 Task: Change the block options to "For 3 days" in the organization "Mark56771".
Action: Mouse moved to (1030, 81)
Screenshot: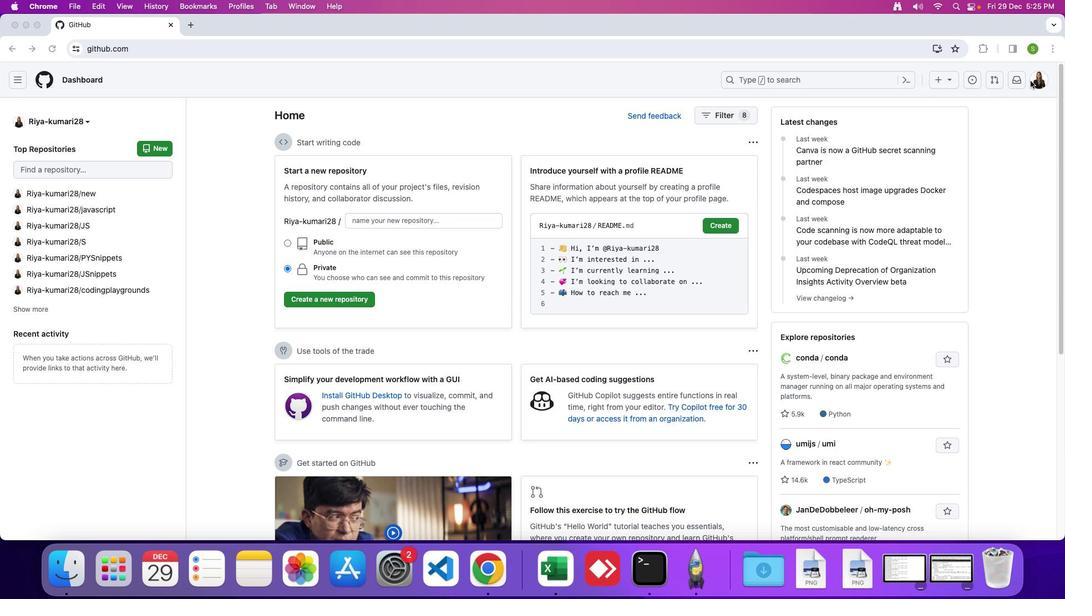 
Action: Mouse pressed left at (1030, 81)
Screenshot: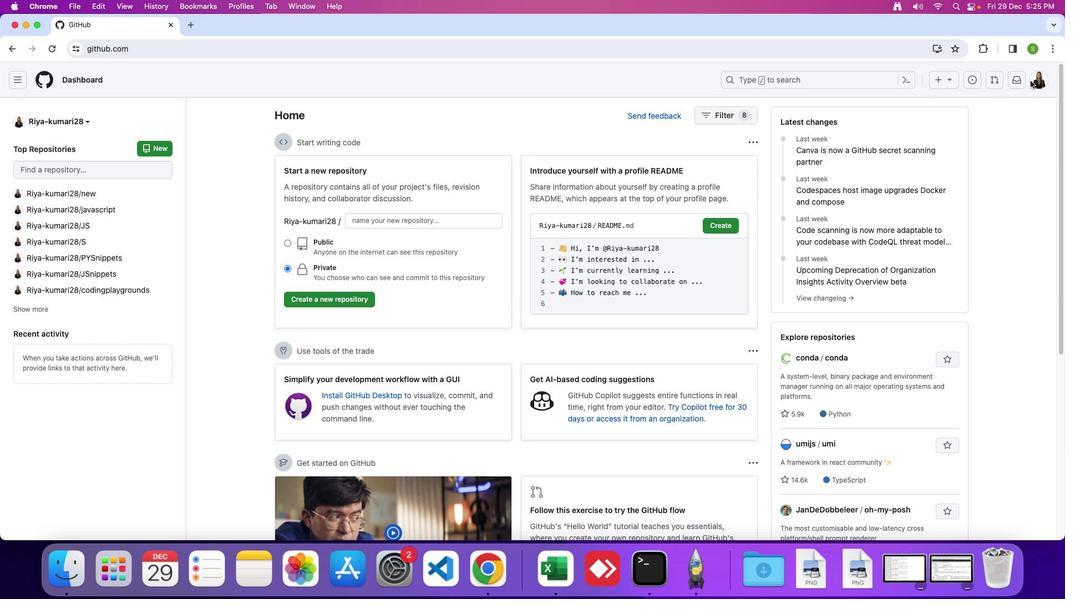 
Action: Mouse moved to (1035, 78)
Screenshot: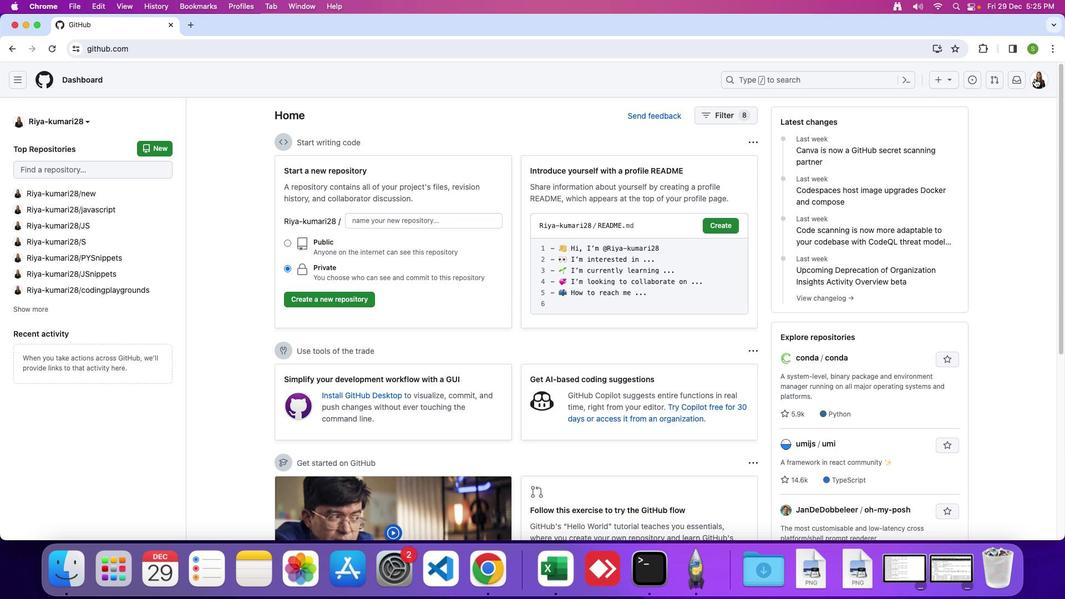 
Action: Mouse pressed left at (1035, 78)
Screenshot: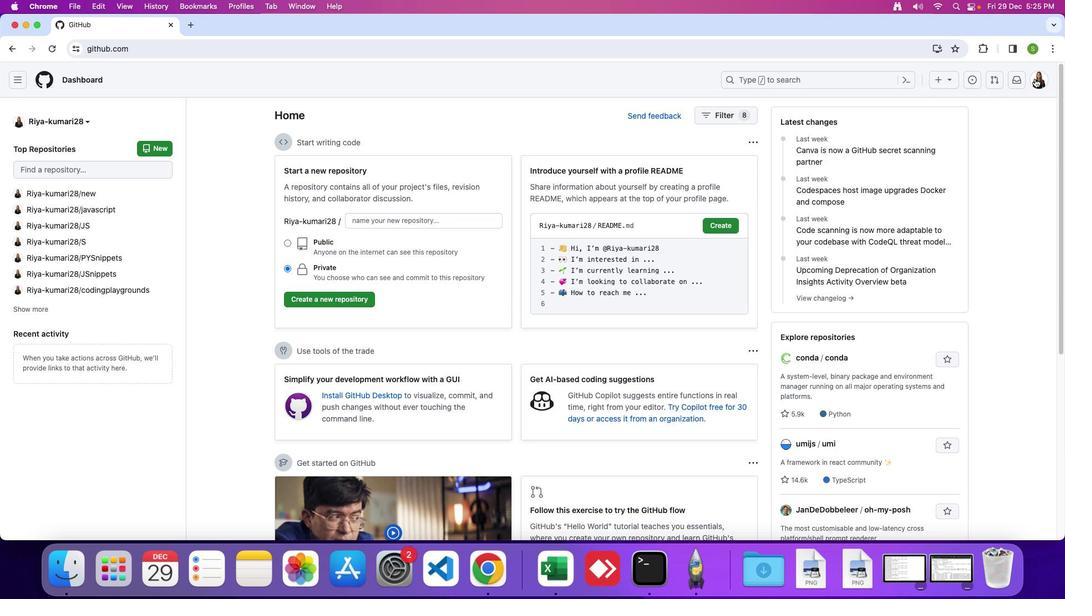 
Action: Mouse moved to (952, 210)
Screenshot: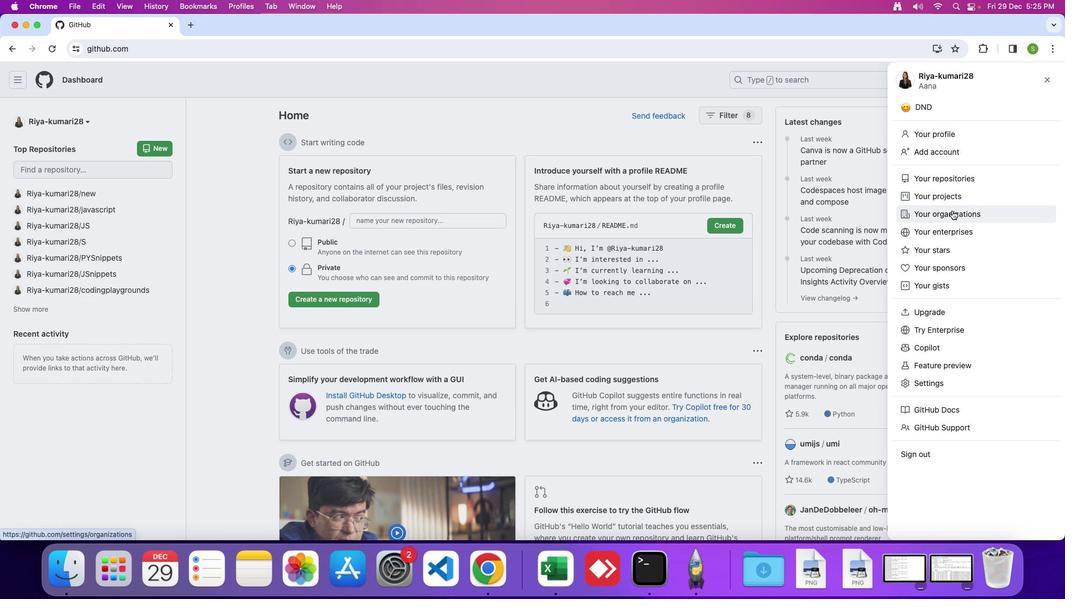 
Action: Mouse pressed left at (952, 210)
Screenshot: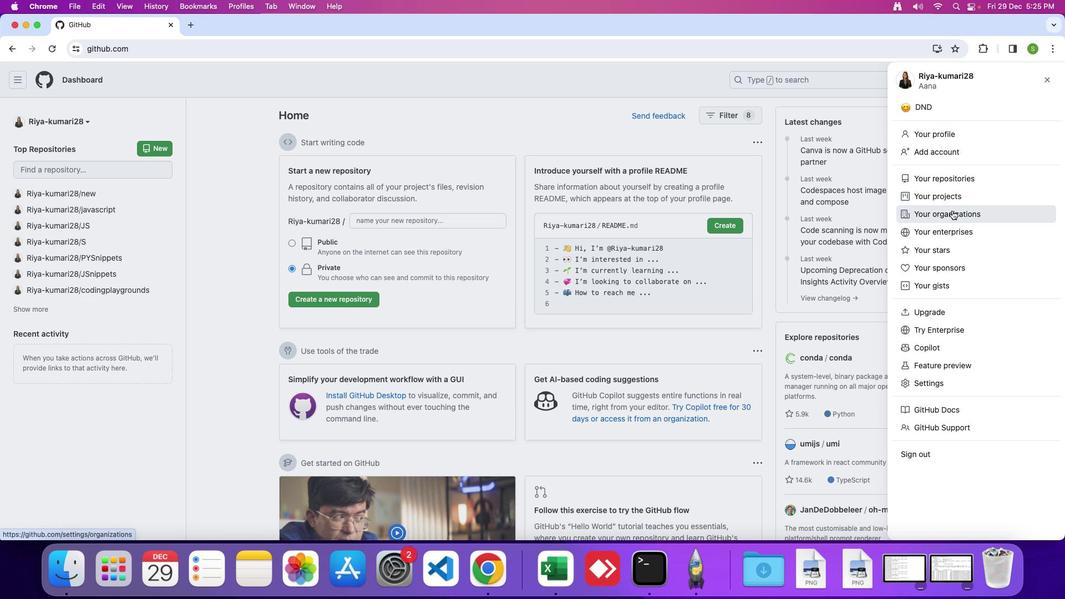 
Action: Mouse moved to (795, 228)
Screenshot: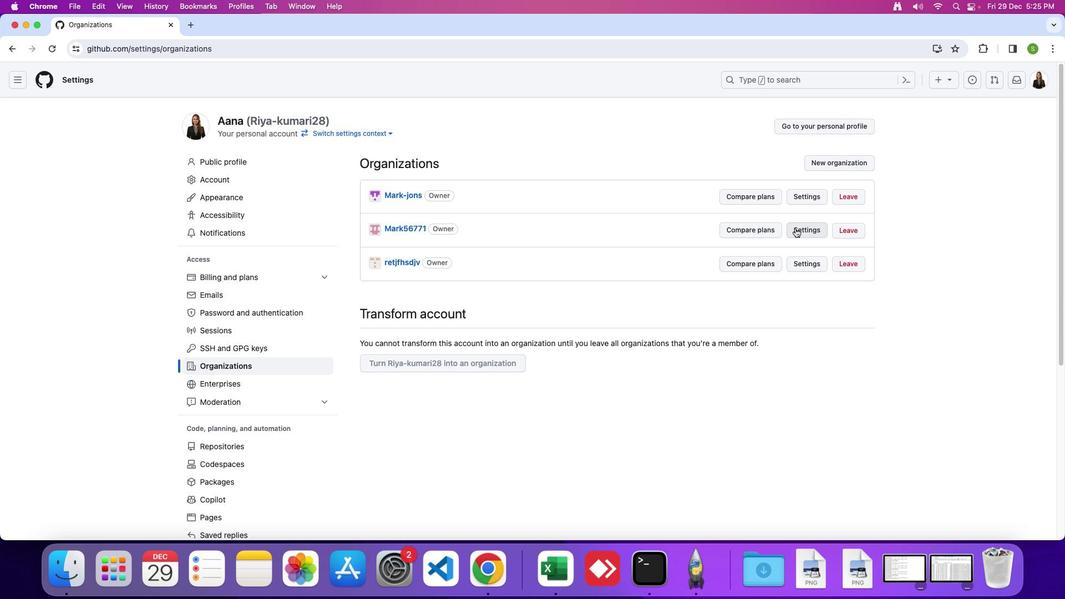 
Action: Mouse pressed left at (795, 228)
Screenshot: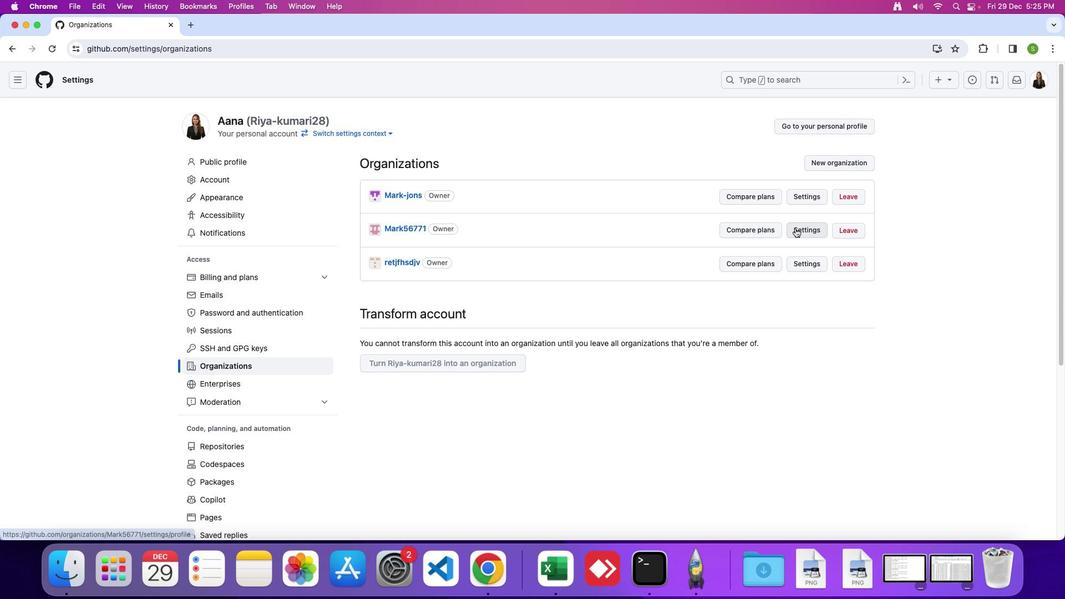 
Action: Mouse moved to (259, 292)
Screenshot: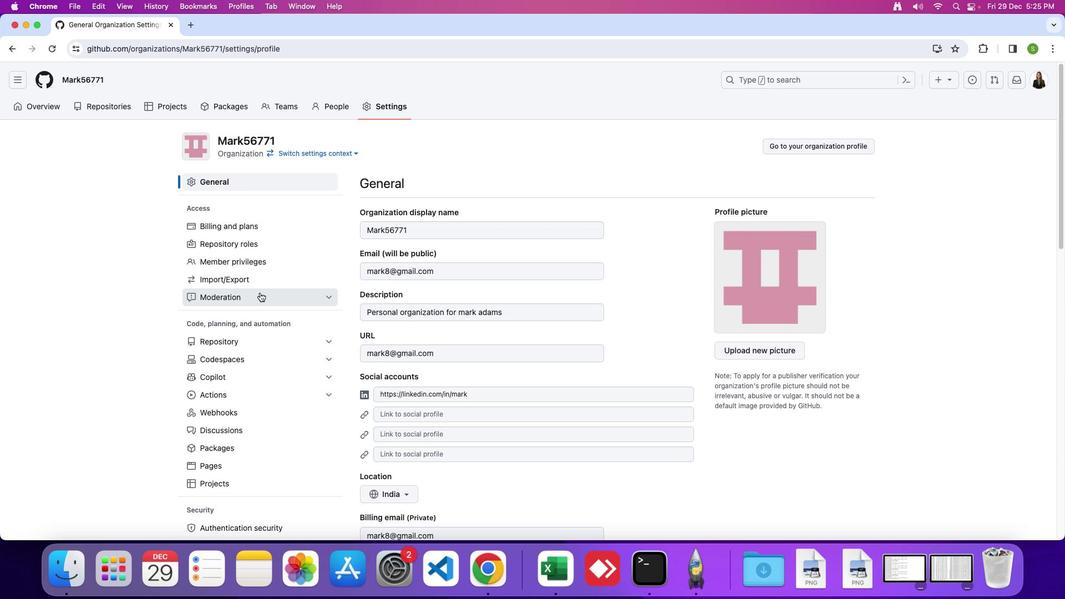 
Action: Mouse pressed left at (259, 292)
Screenshot: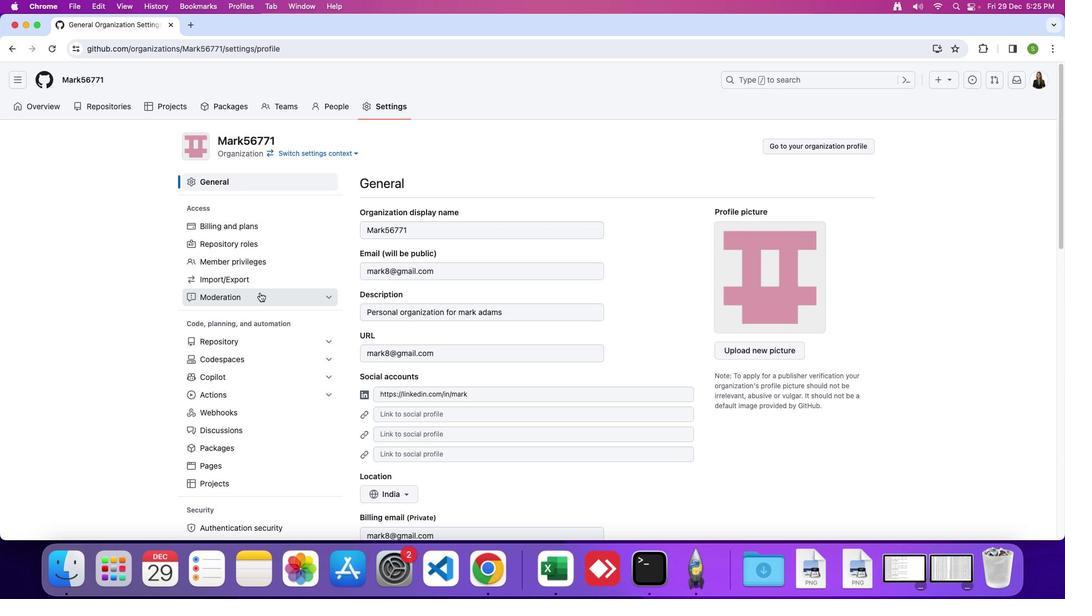 
Action: Mouse moved to (246, 313)
Screenshot: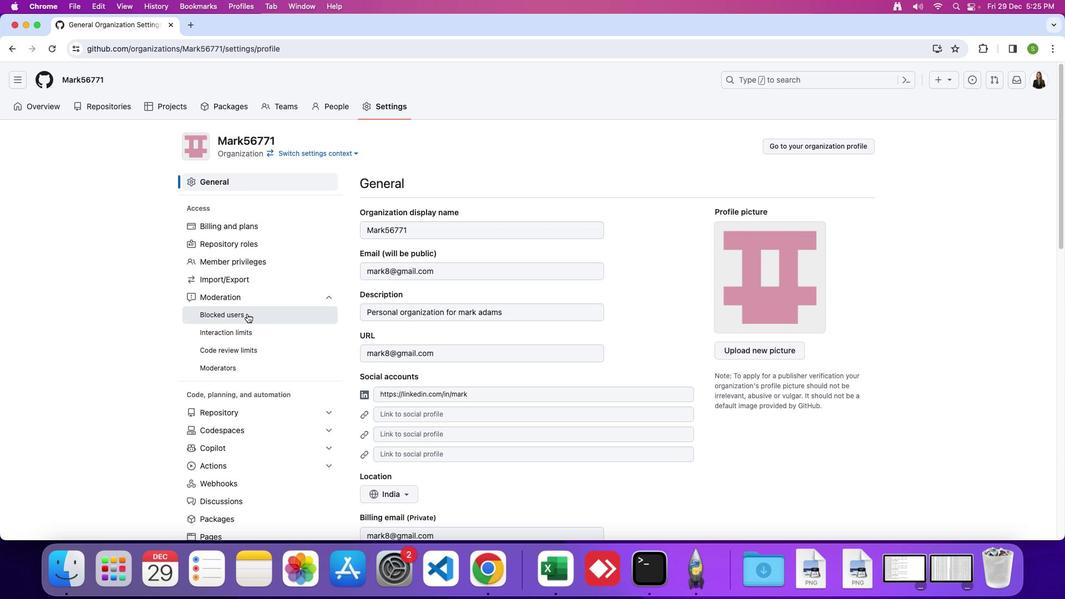 
Action: Mouse pressed left at (246, 313)
Screenshot: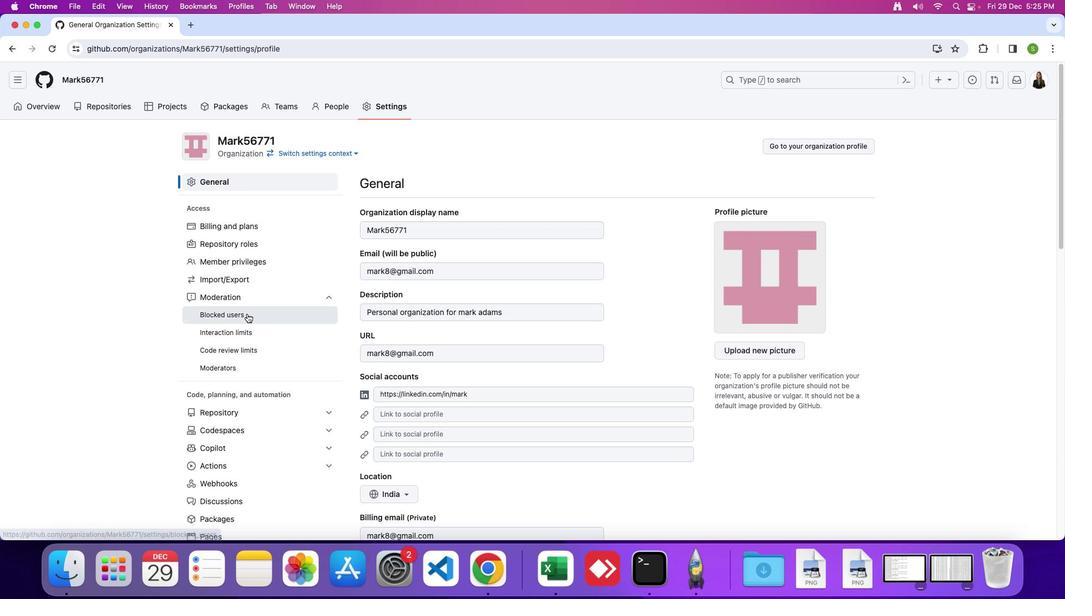 
Action: Mouse moved to (771, 299)
Screenshot: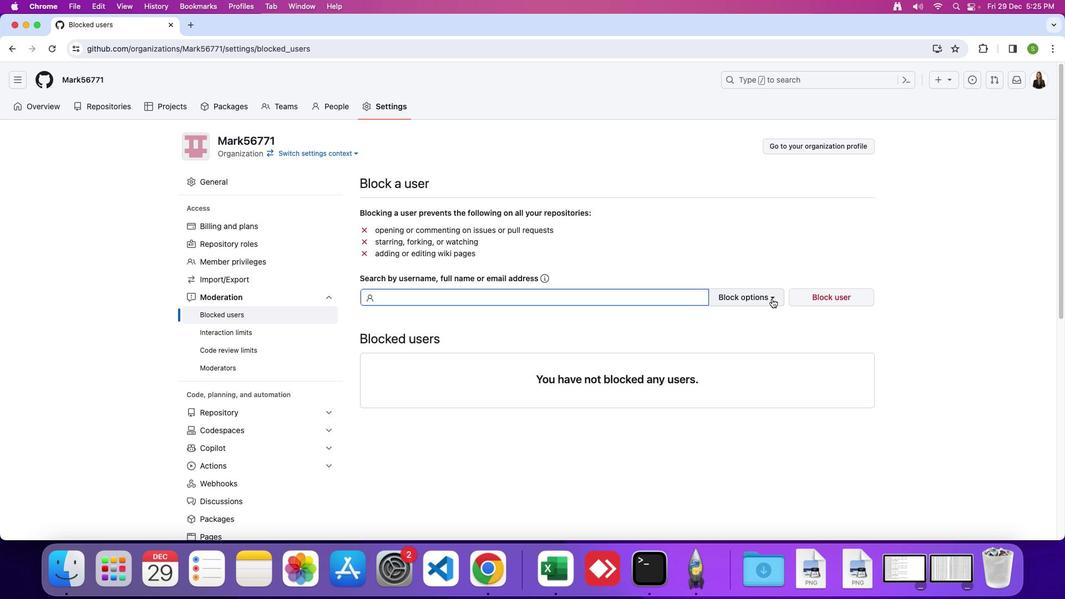 
Action: Mouse pressed left at (771, 299)
Screenshot: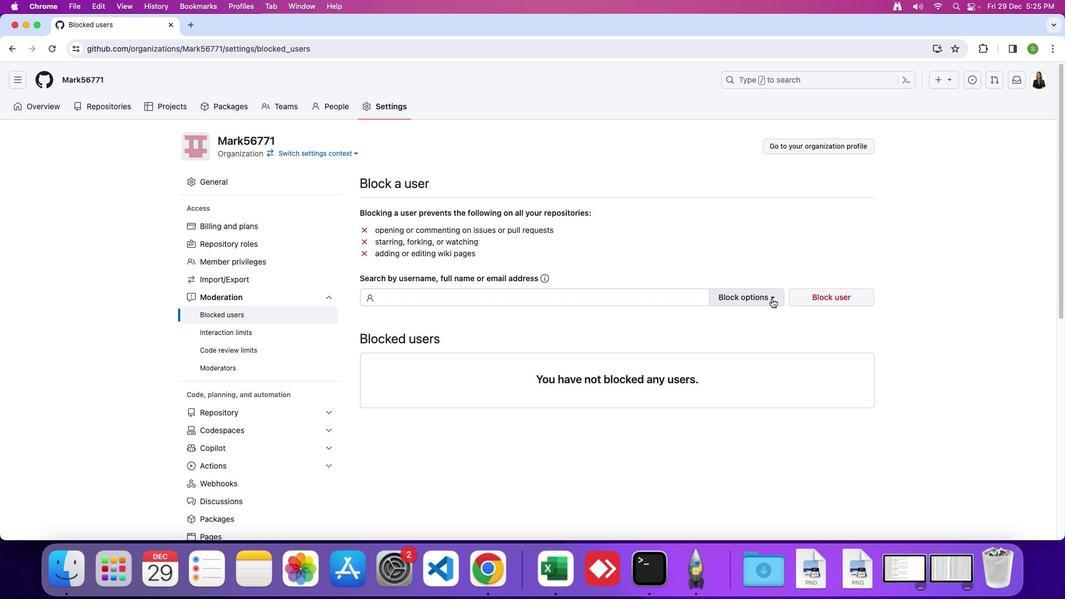 
Action: Mouse moved to (749, 356)
Screenshot: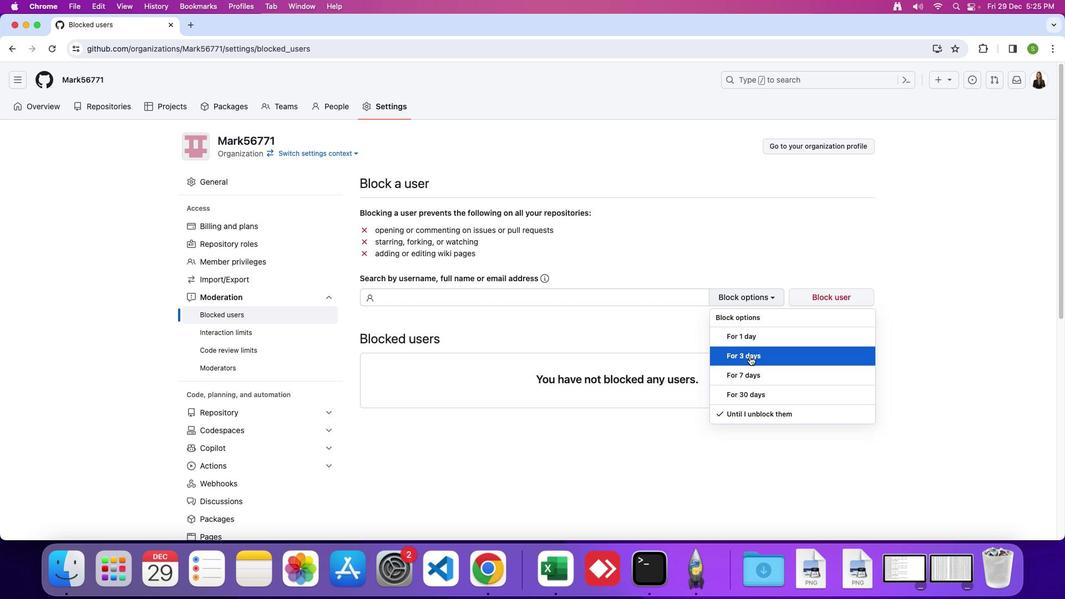 
Action: Mouse pressed left at (749, 356)
Screenshot: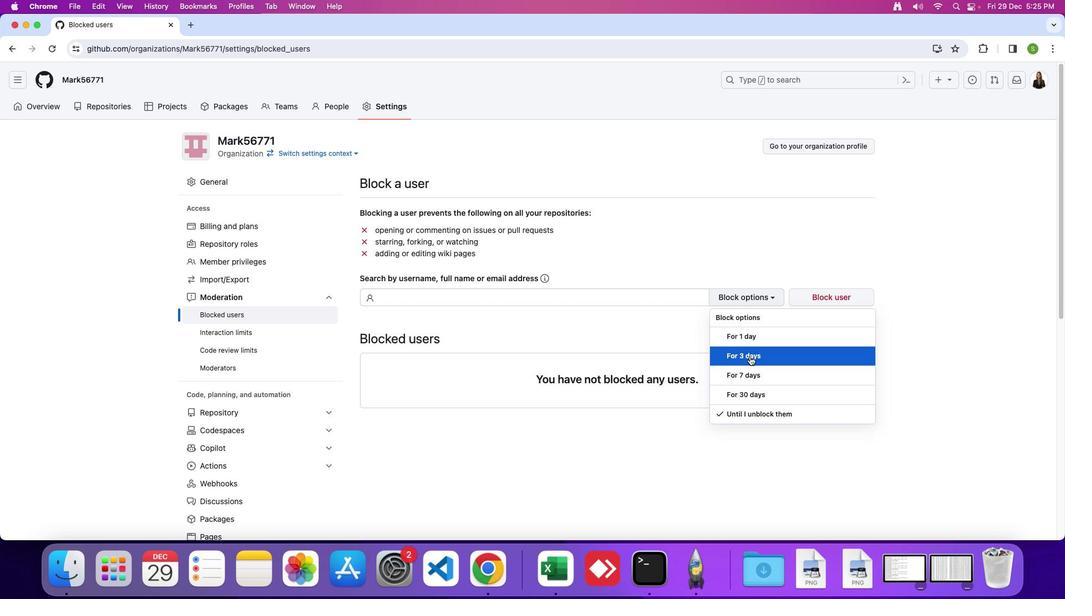 
Action: Mouse moved to (749, 356)
Screenshot: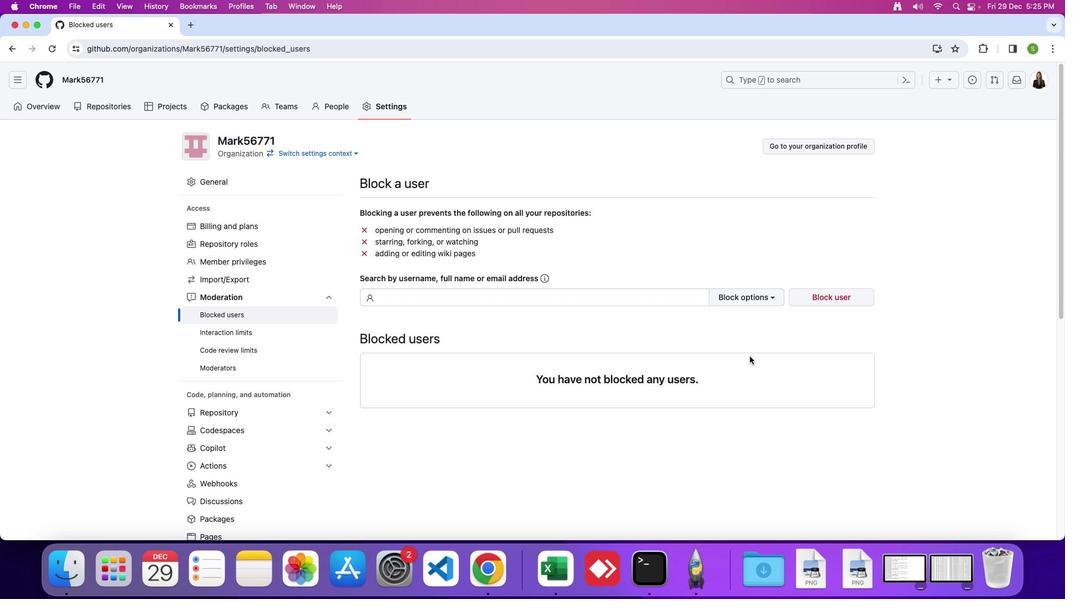 
